 Task: Create a rule when the discription of a card ends with text .
Action: Mouse pressed left at (993, 268)
Screenshot: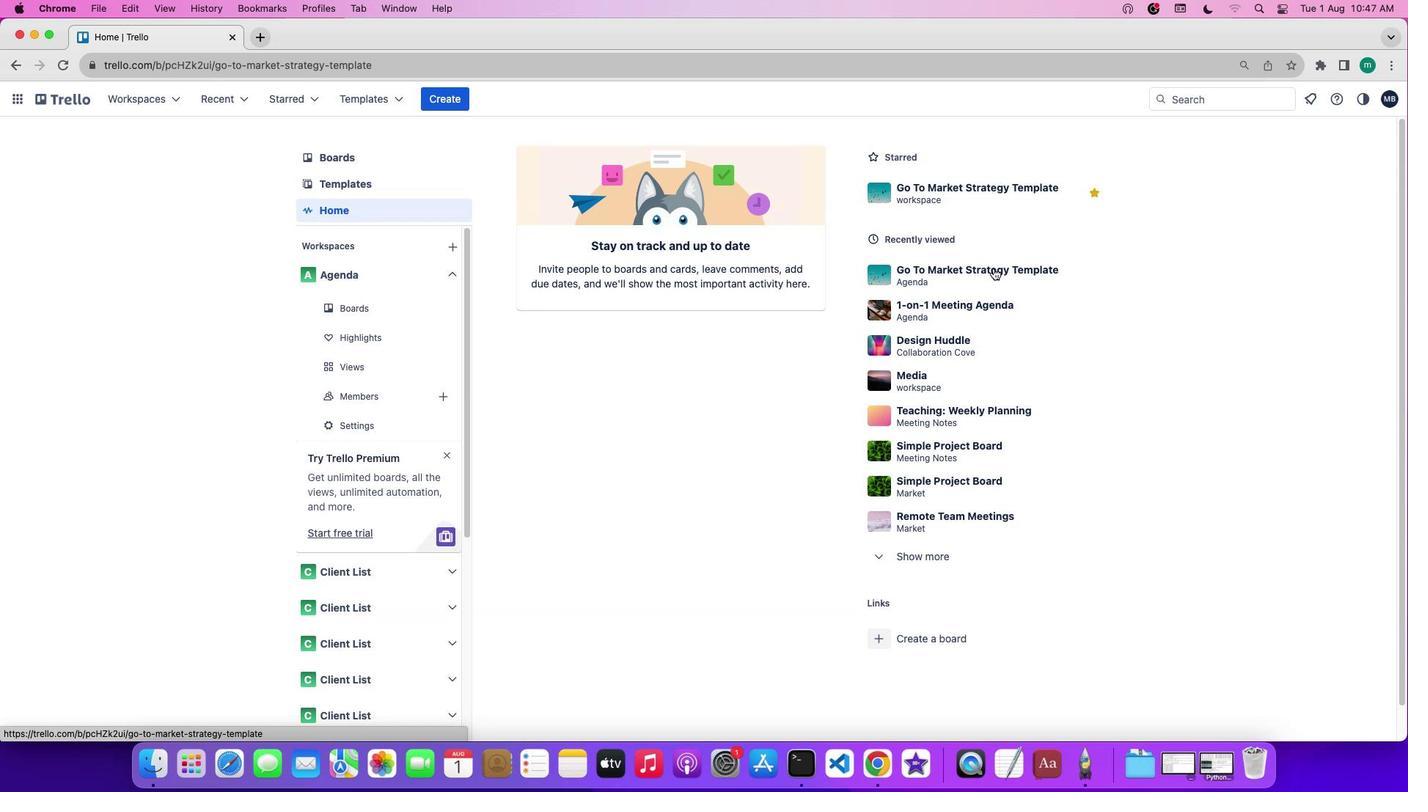 
Action: Mouse moved to (1282, 311)
Screenshot: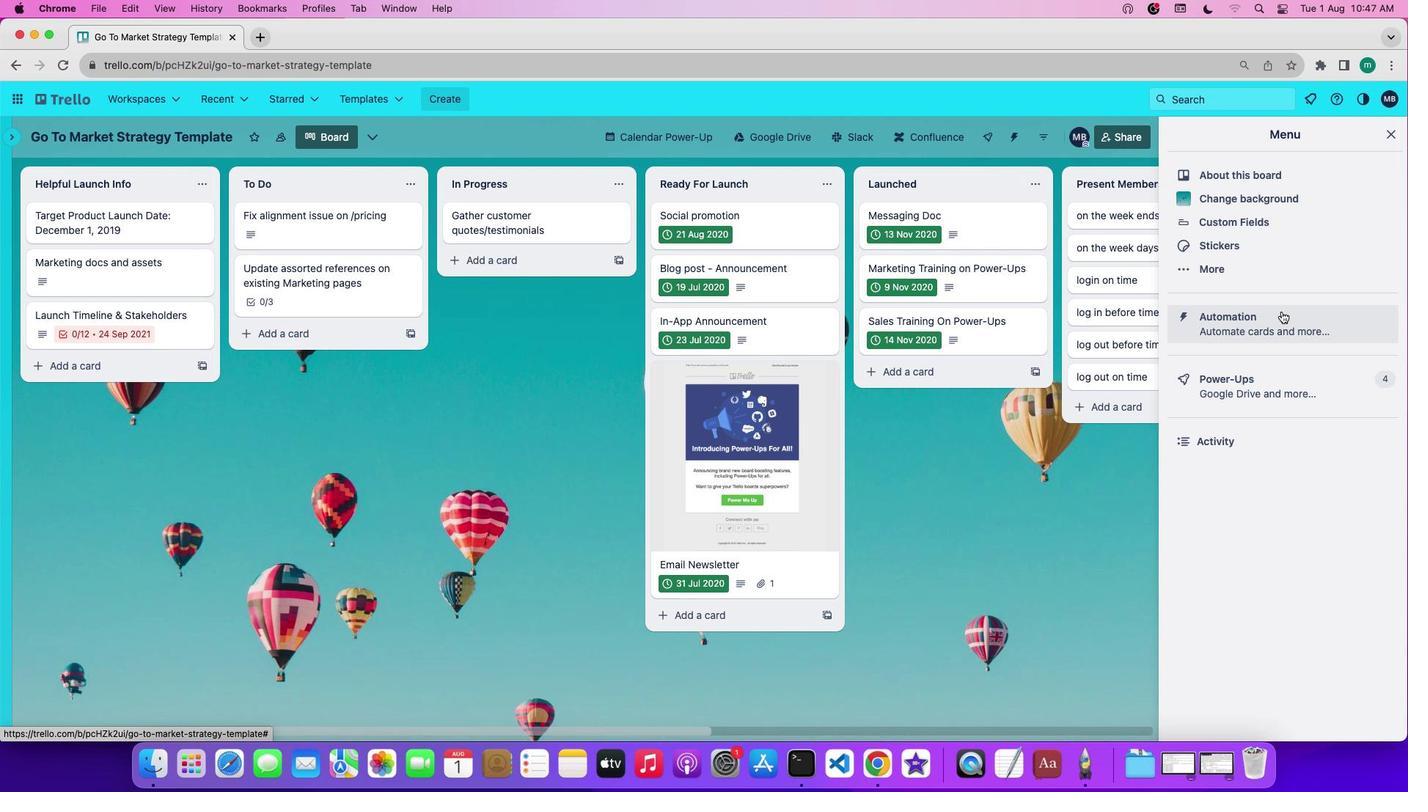 
Action: Mouse pressed left at (1282, 311)
Screenshot: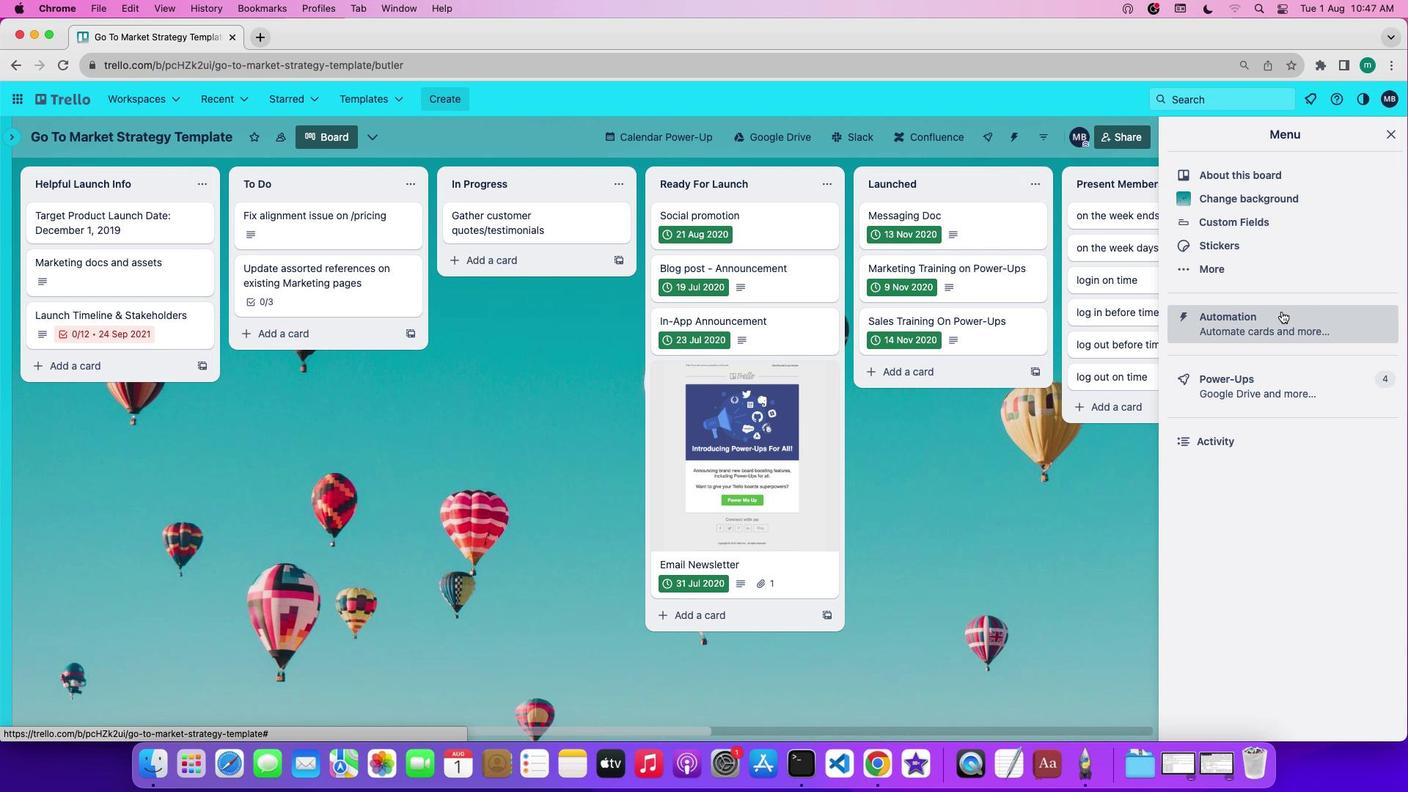 
Action: Mouse moved to (94, 261)
Screenshot: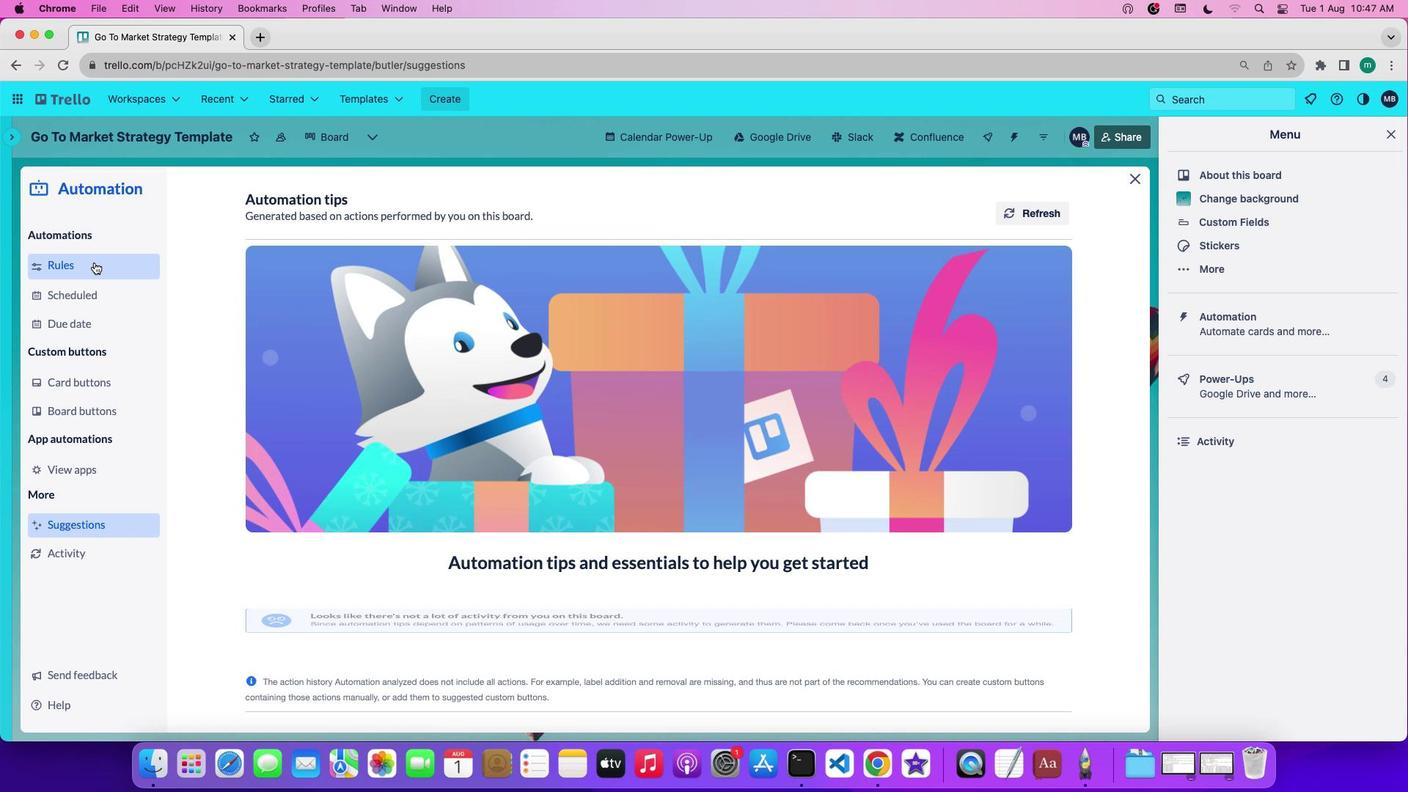 
Action: Mouse pressed left at (94, 261)
Screenshot: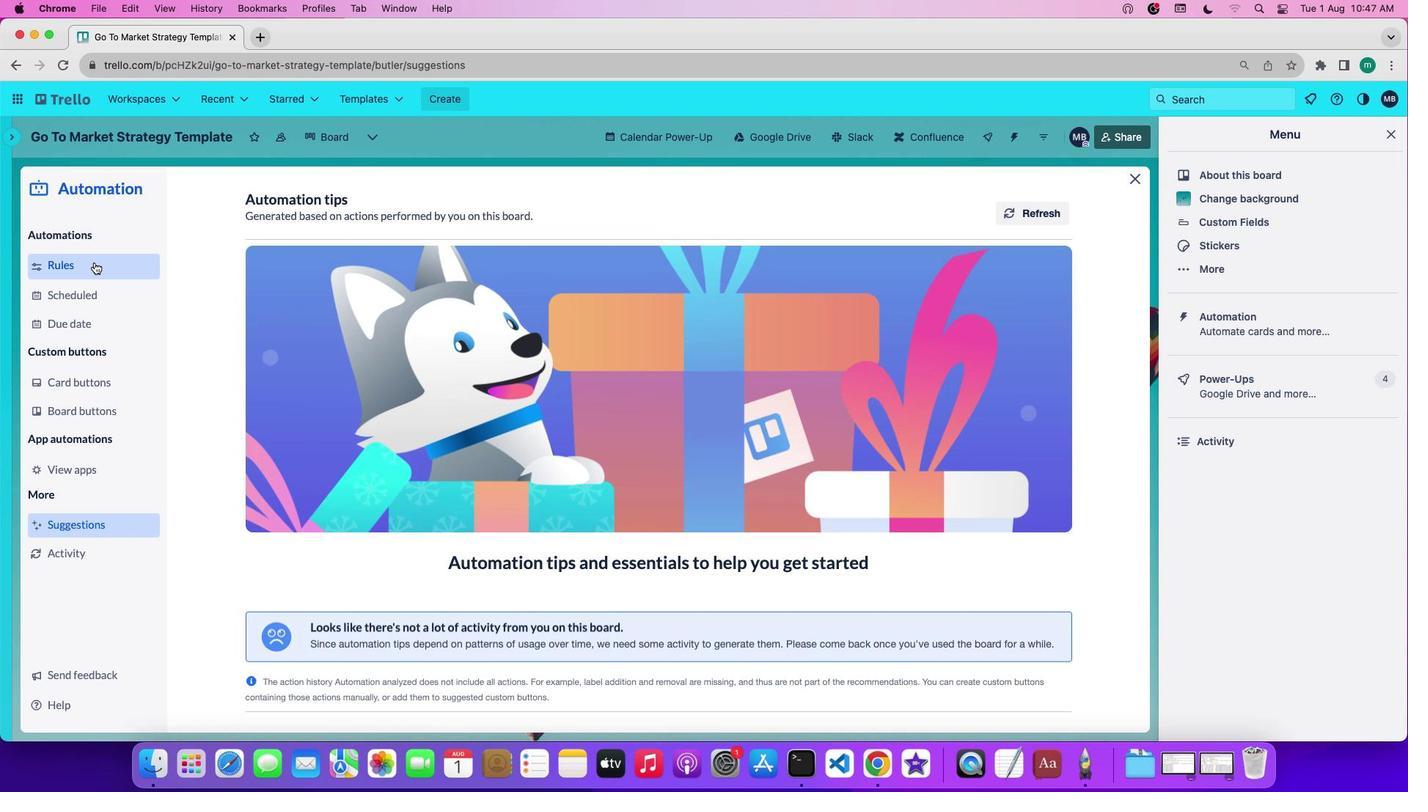 
Action: Mouse moved to (319, 537)
Screenshot: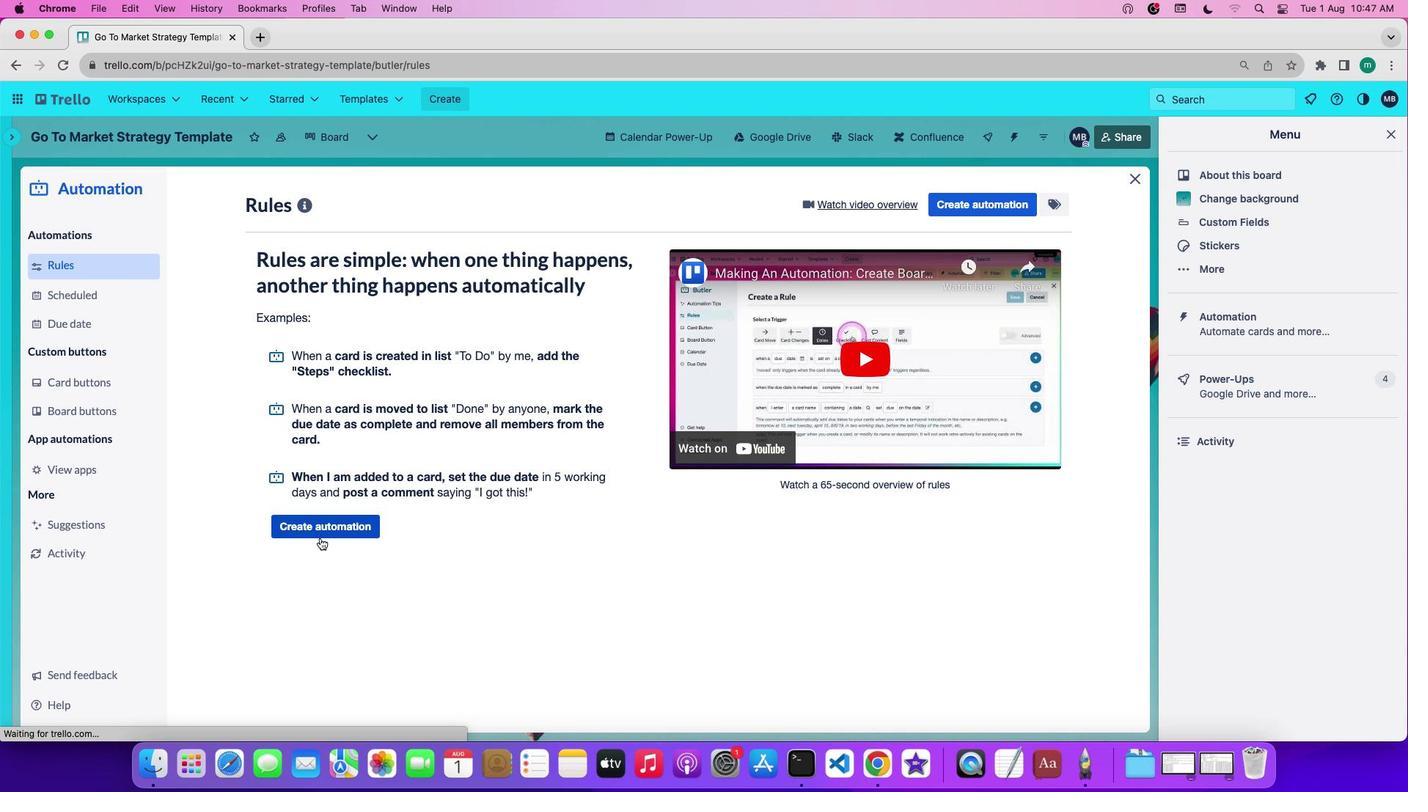 
Action: Mouse pressed left at (319, 537)
Screenshot: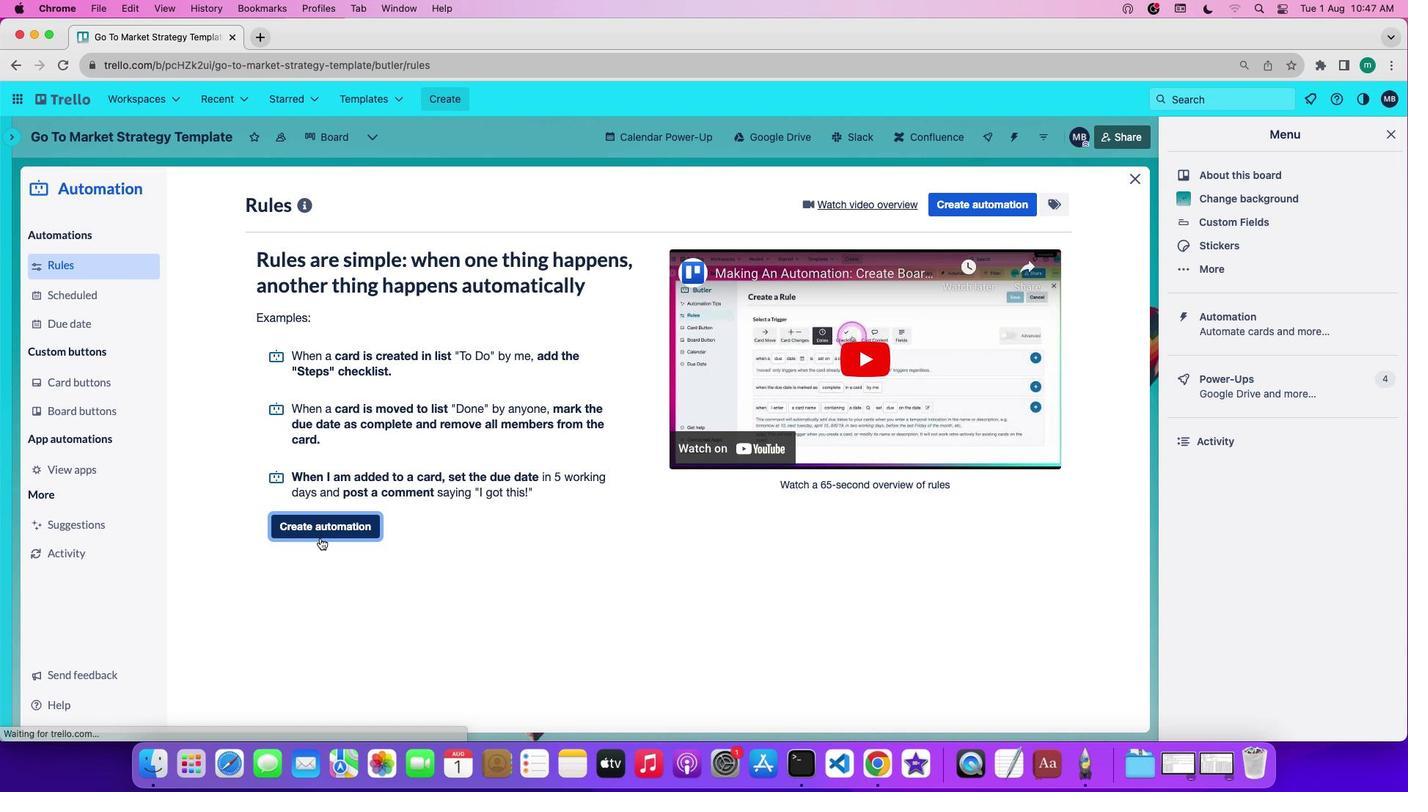 
Action: Mouse moved to (608, 344)
Screenshot: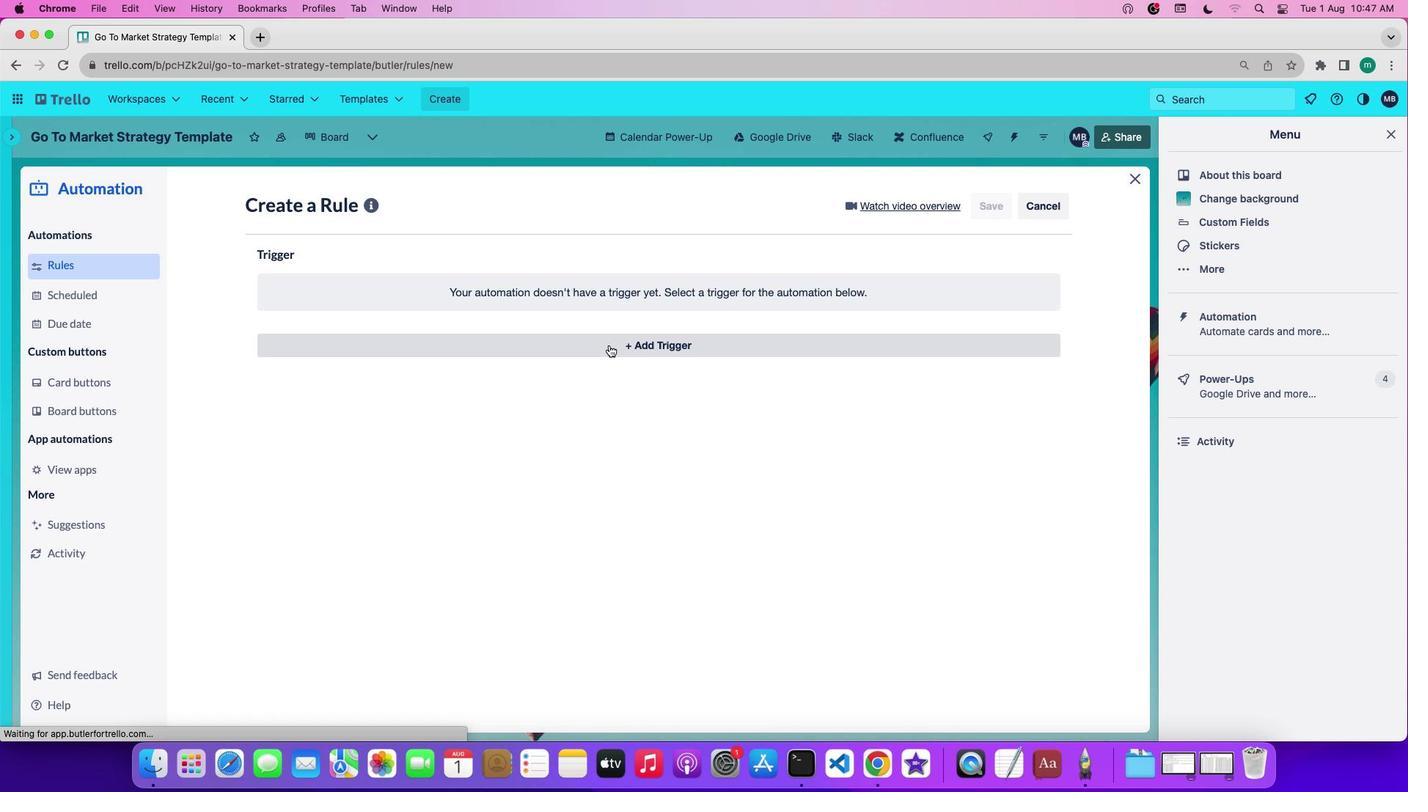 
Action: Mouse pressed left at (608, 344)
Screenshot: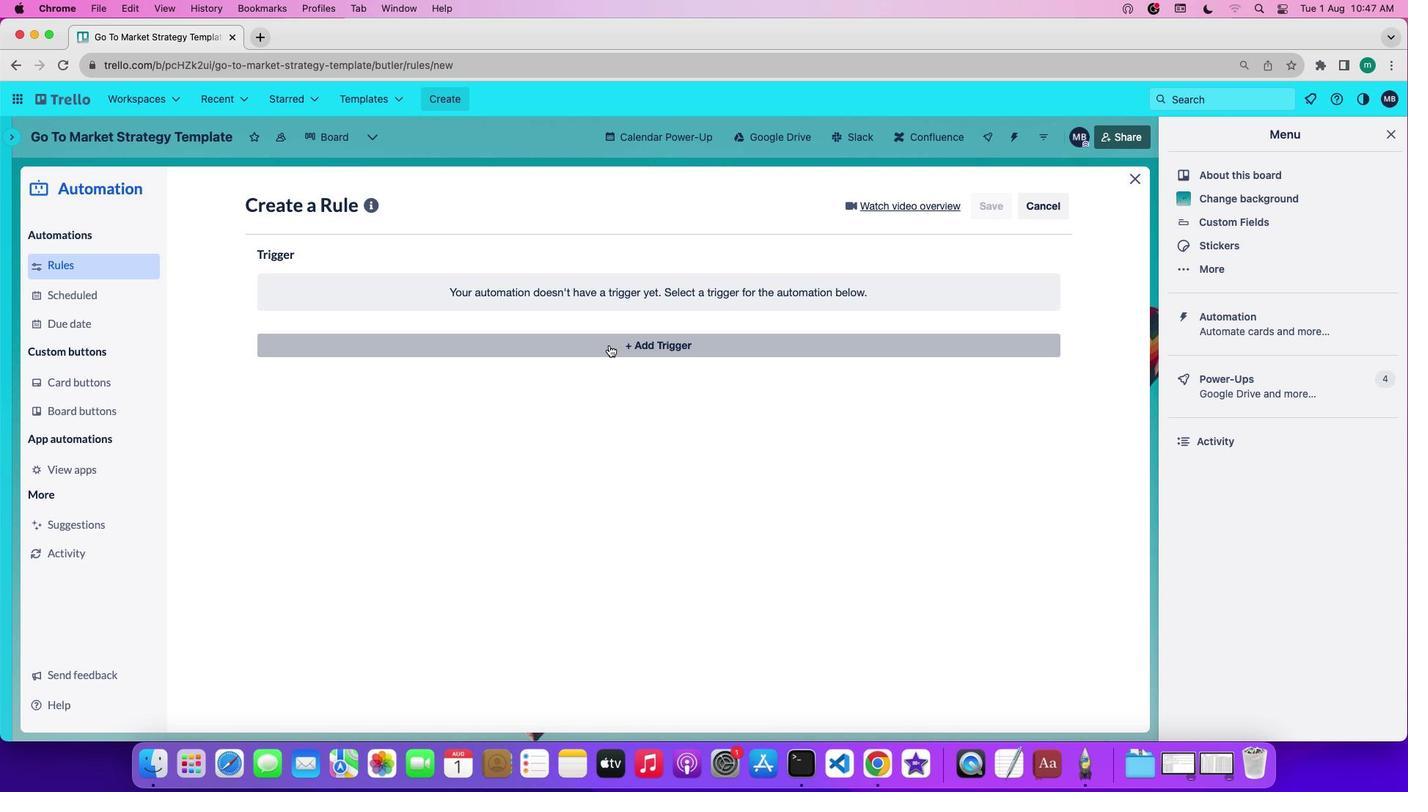 
Action: Mouse moved to (538, 405)
Screenshot: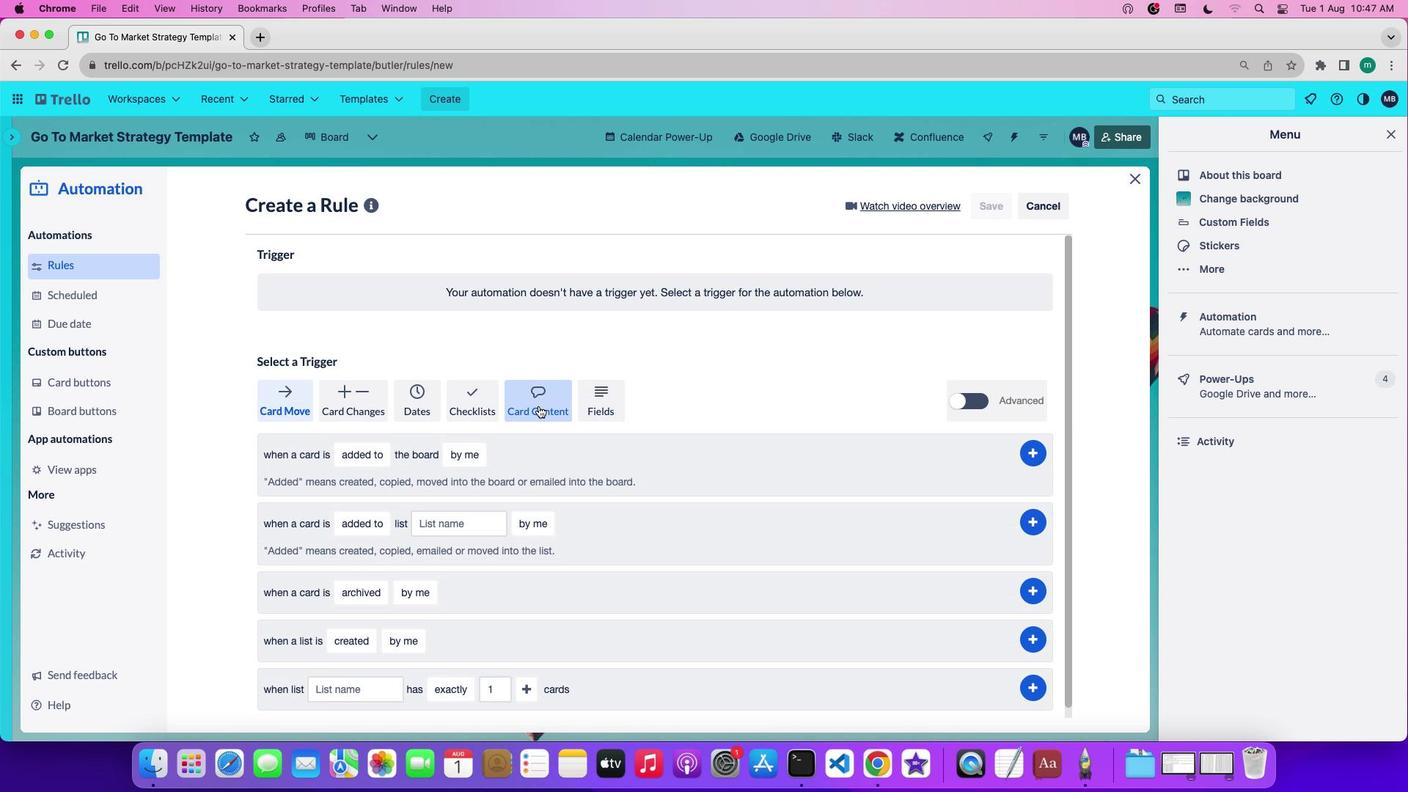 
Action: Mouse pressed left at (538, 405)
Screenshot: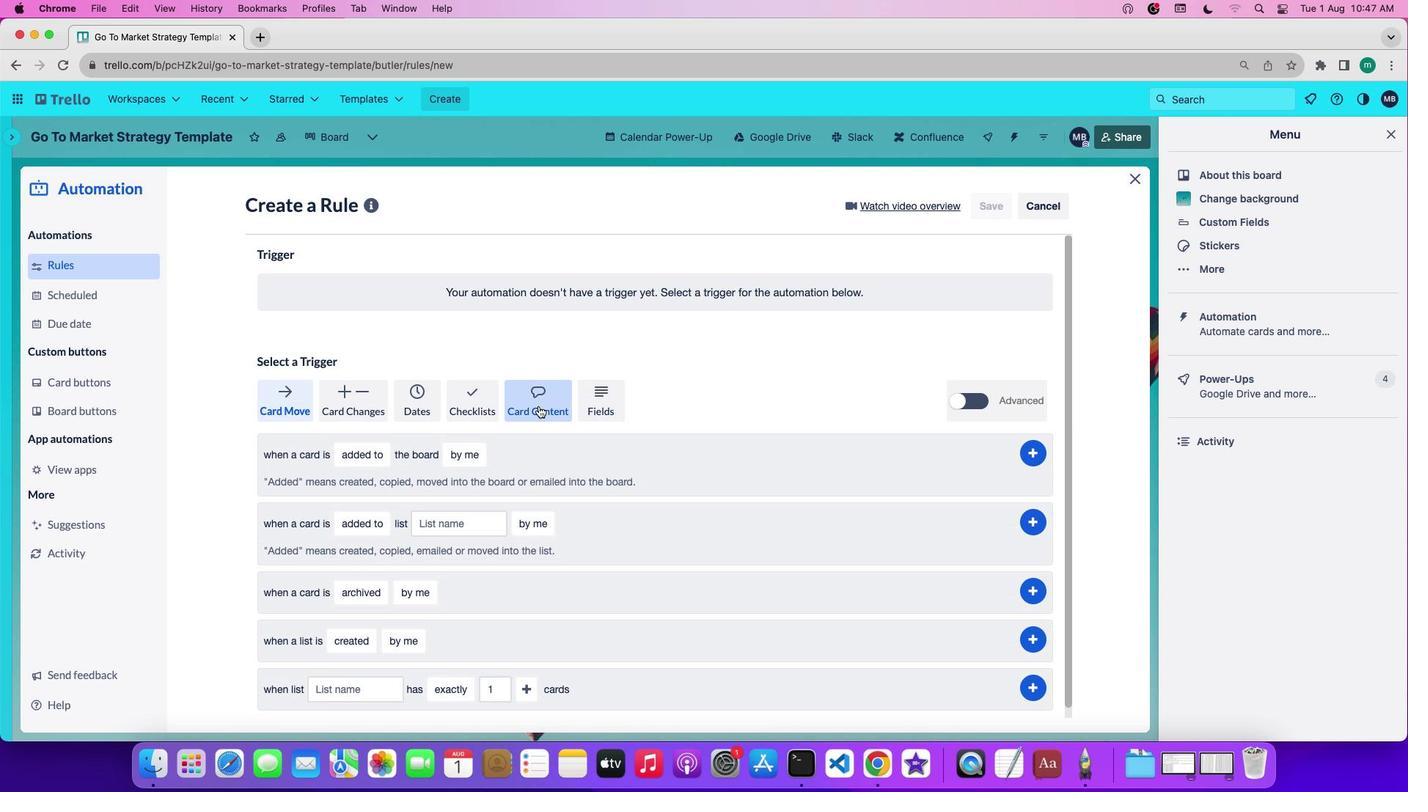 
Action: Mouse moved to (335, 464)
Screenshot: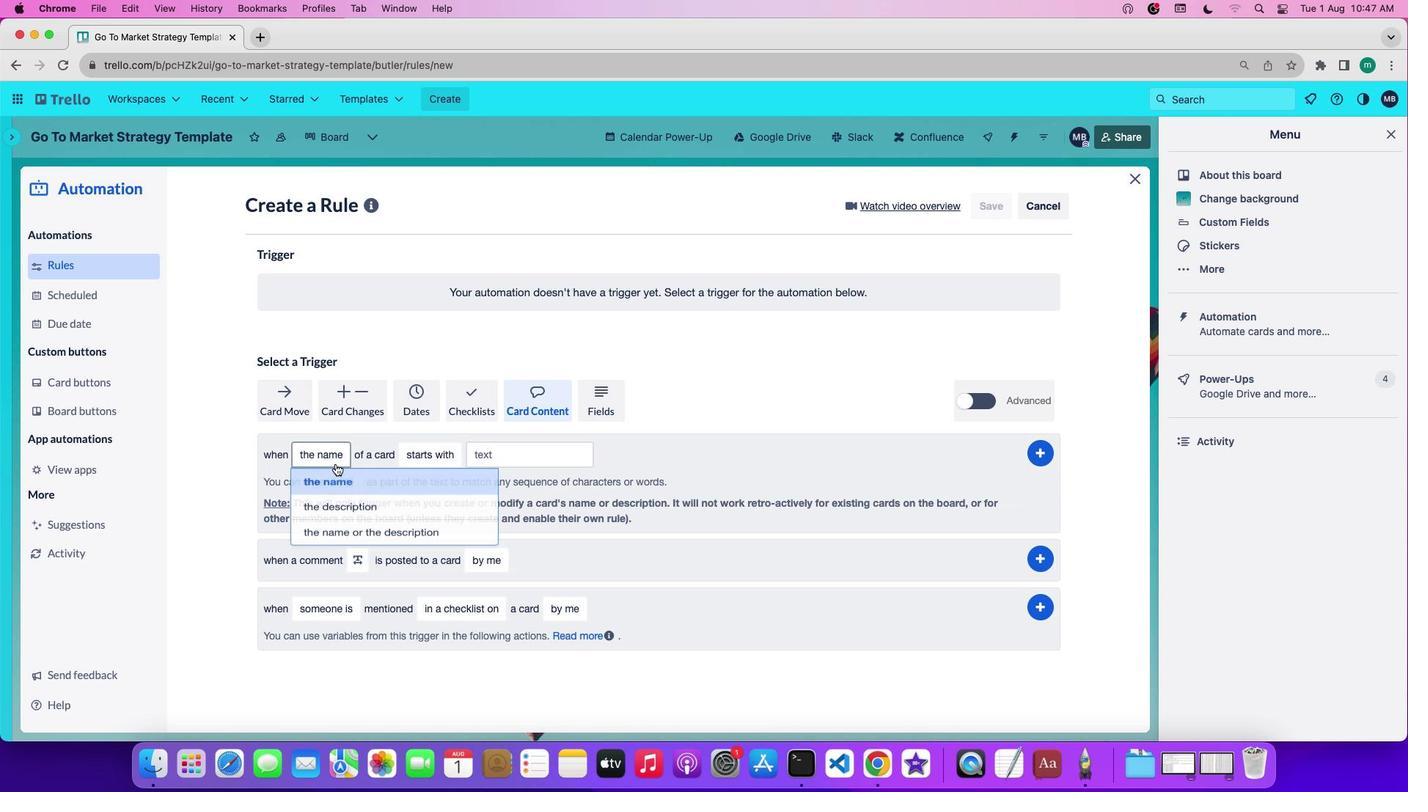 
Action: Mouse pressed left at (335, 464)
Screenshot: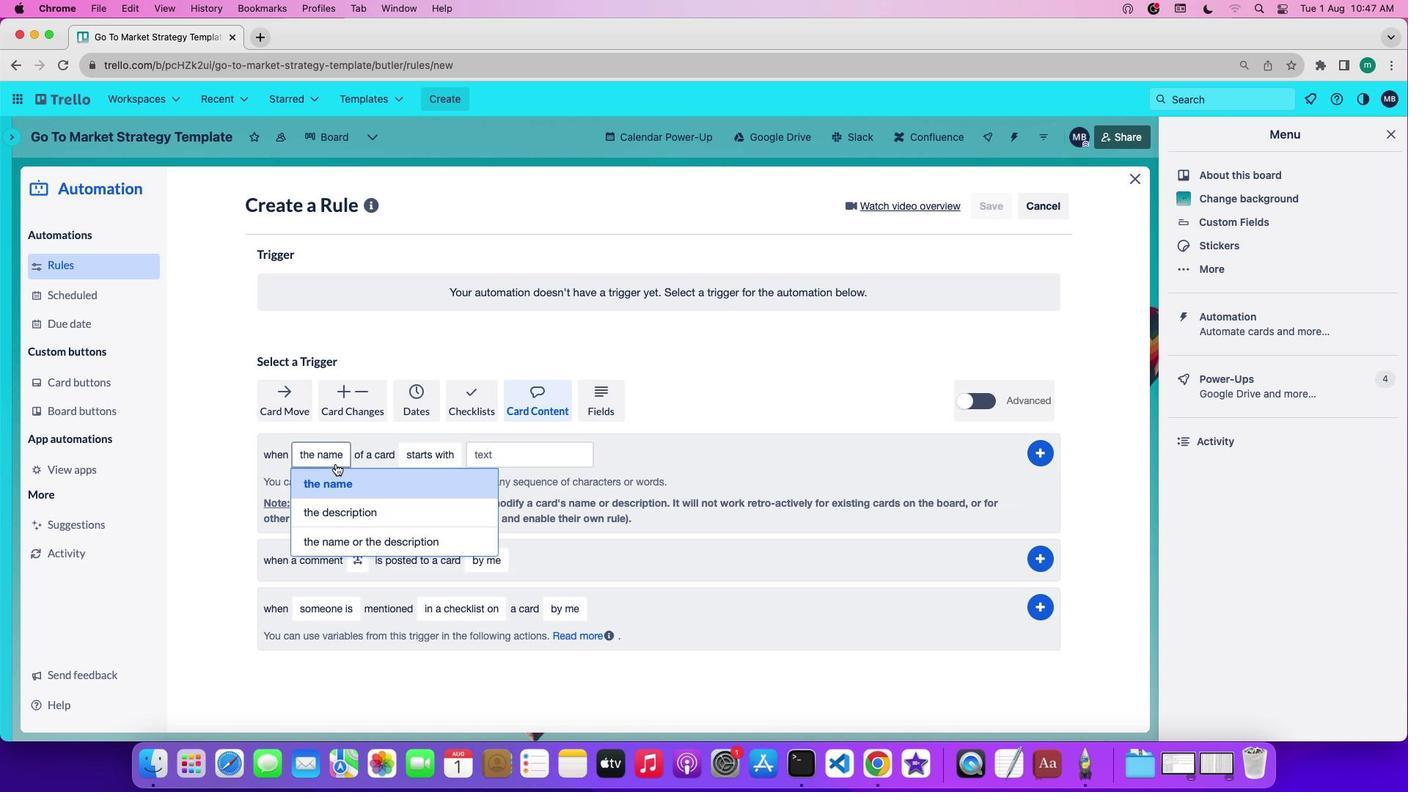 
Action: Mouse moved to (341, 509)
Screenshot: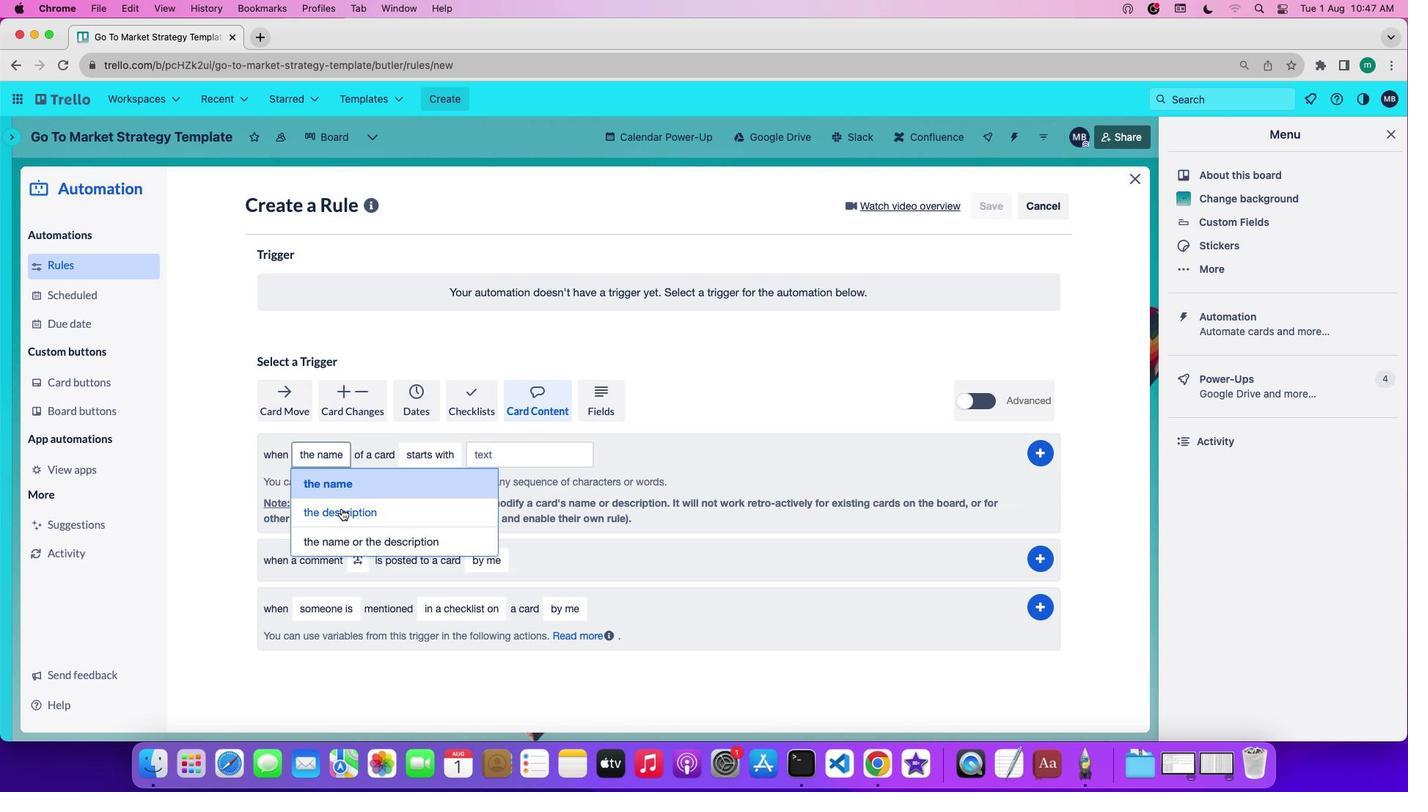
Action: Mouse pressed left at (341, 509)
Screenshot: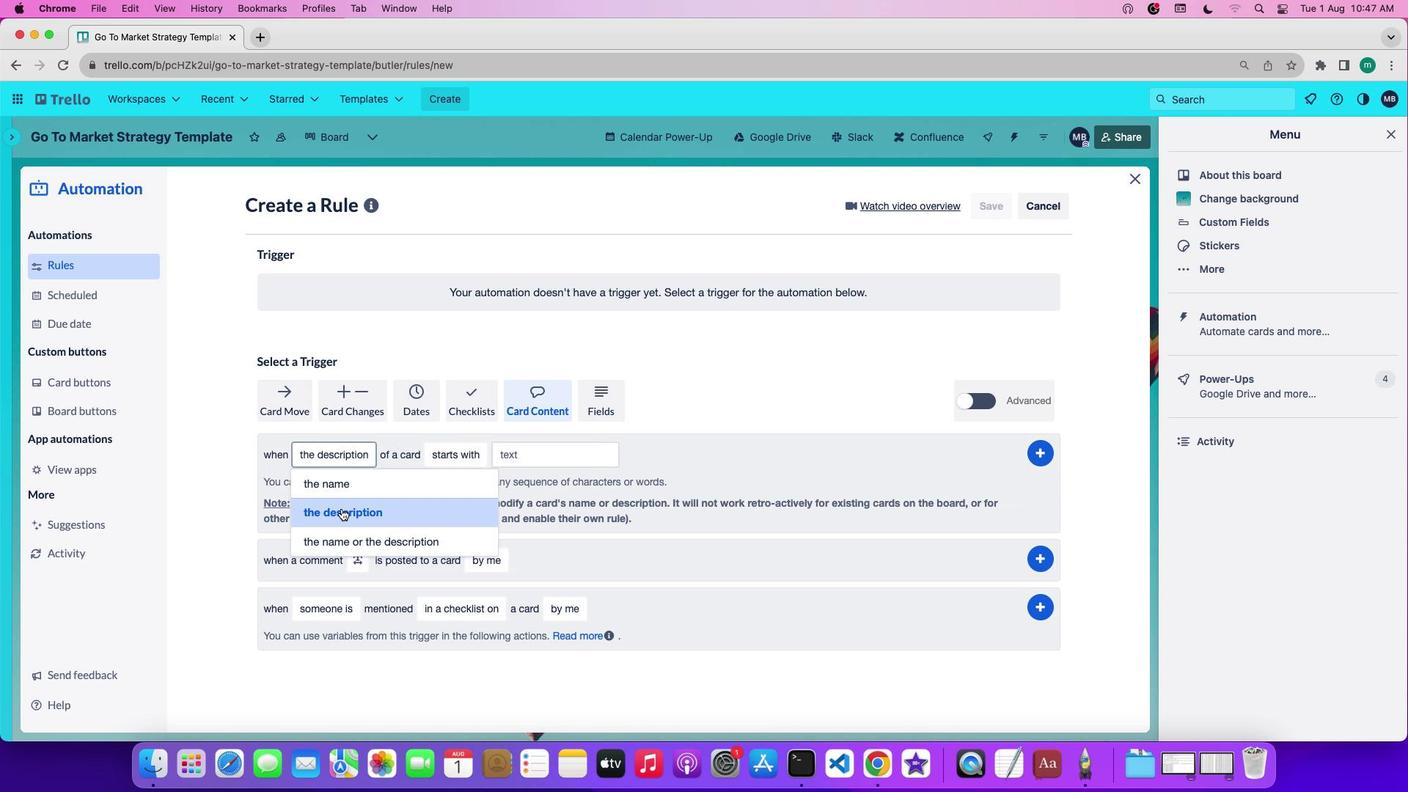 
Action: Mouse moved to (451, 454)
Screenshot: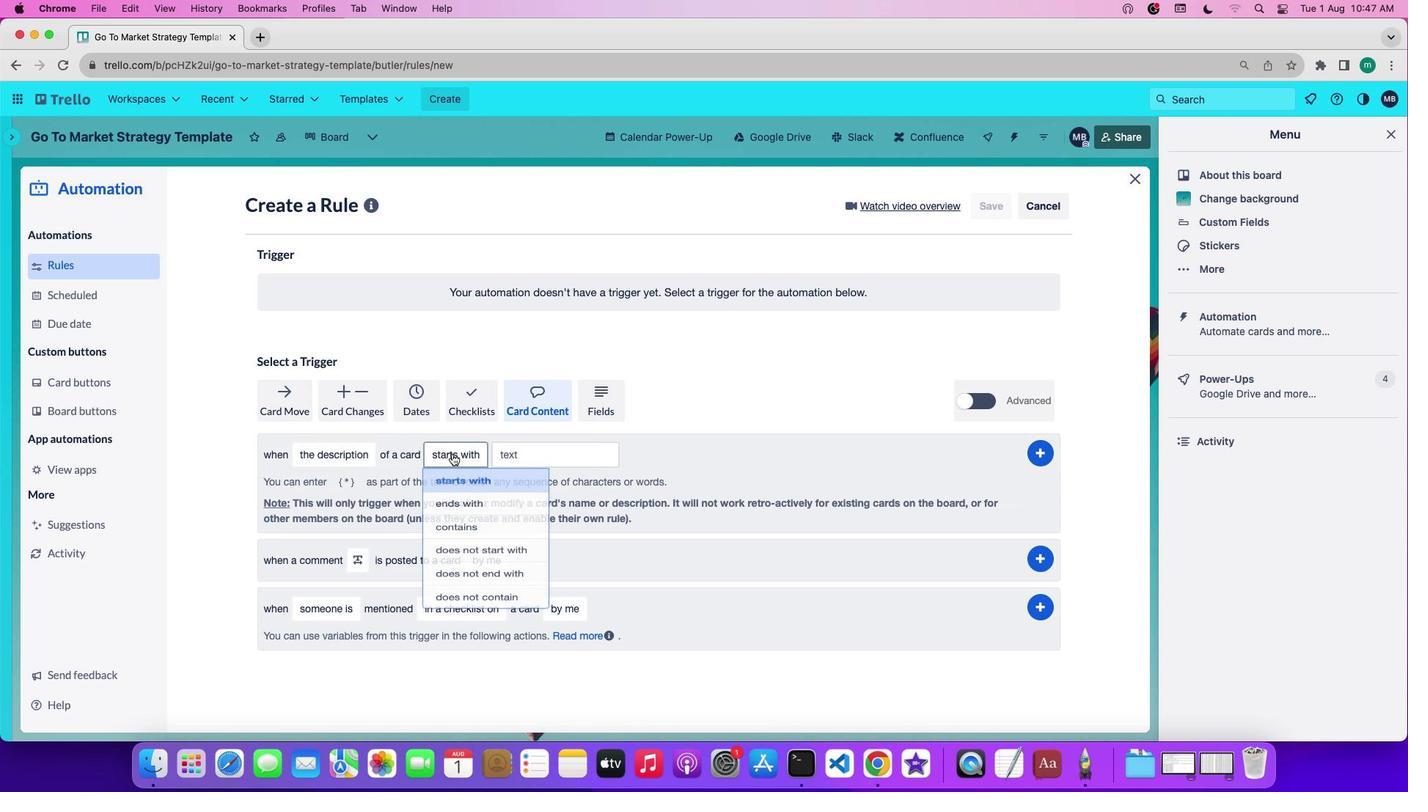 
Action: Mouse pressed left at (451, 454)
Screenshot: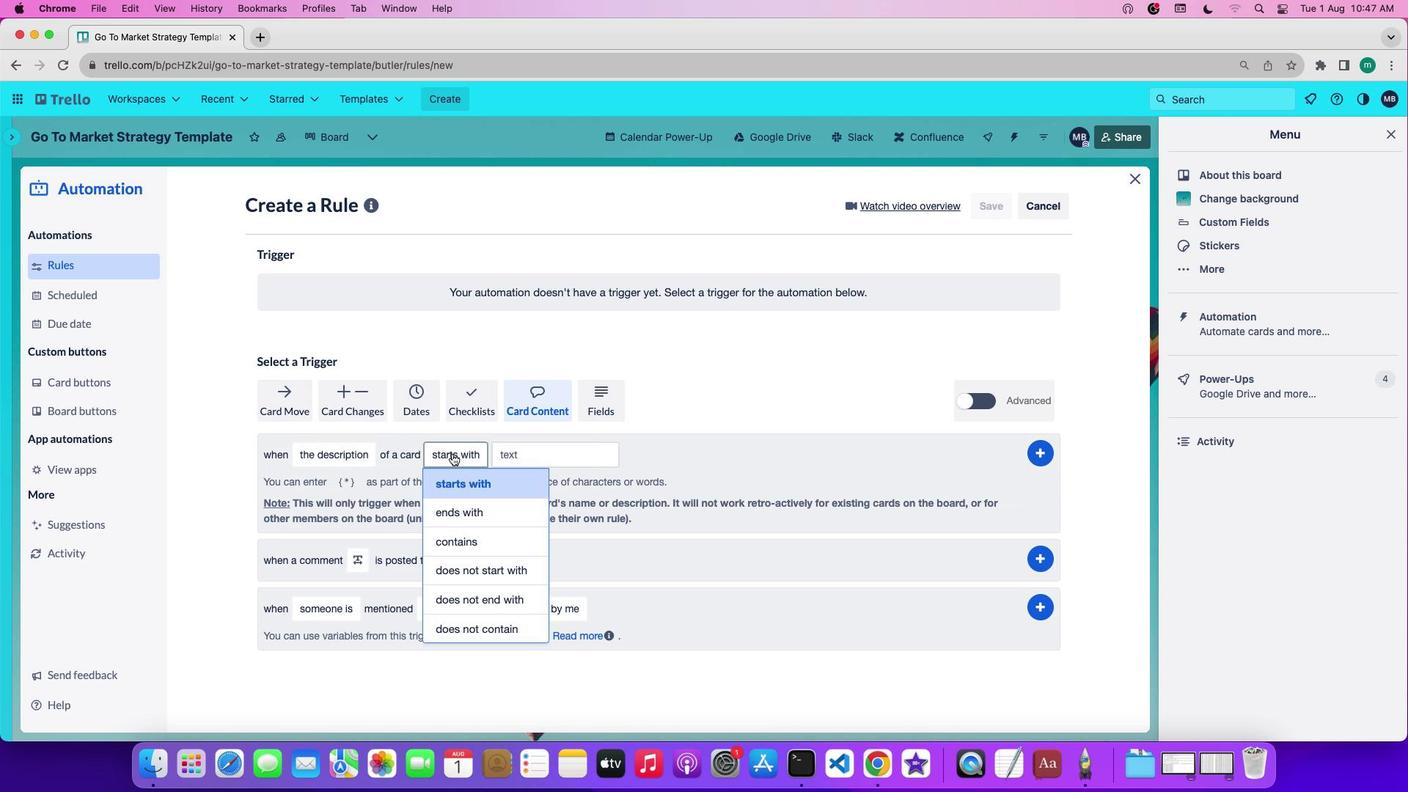 
Action: Mouse moved to (459, 512)
Screenshot: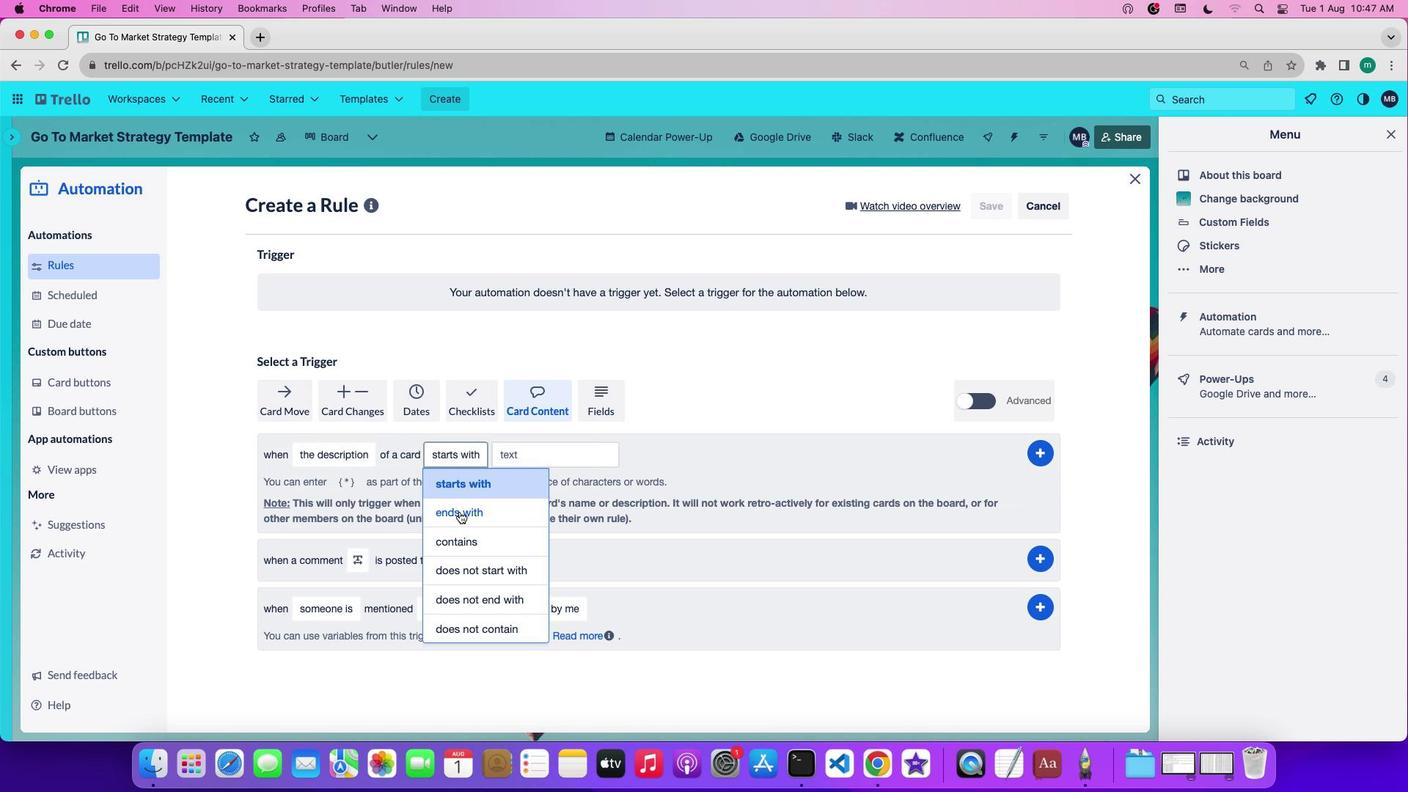 
Action: Mouse pressed left at (459, 512)
Screenshot: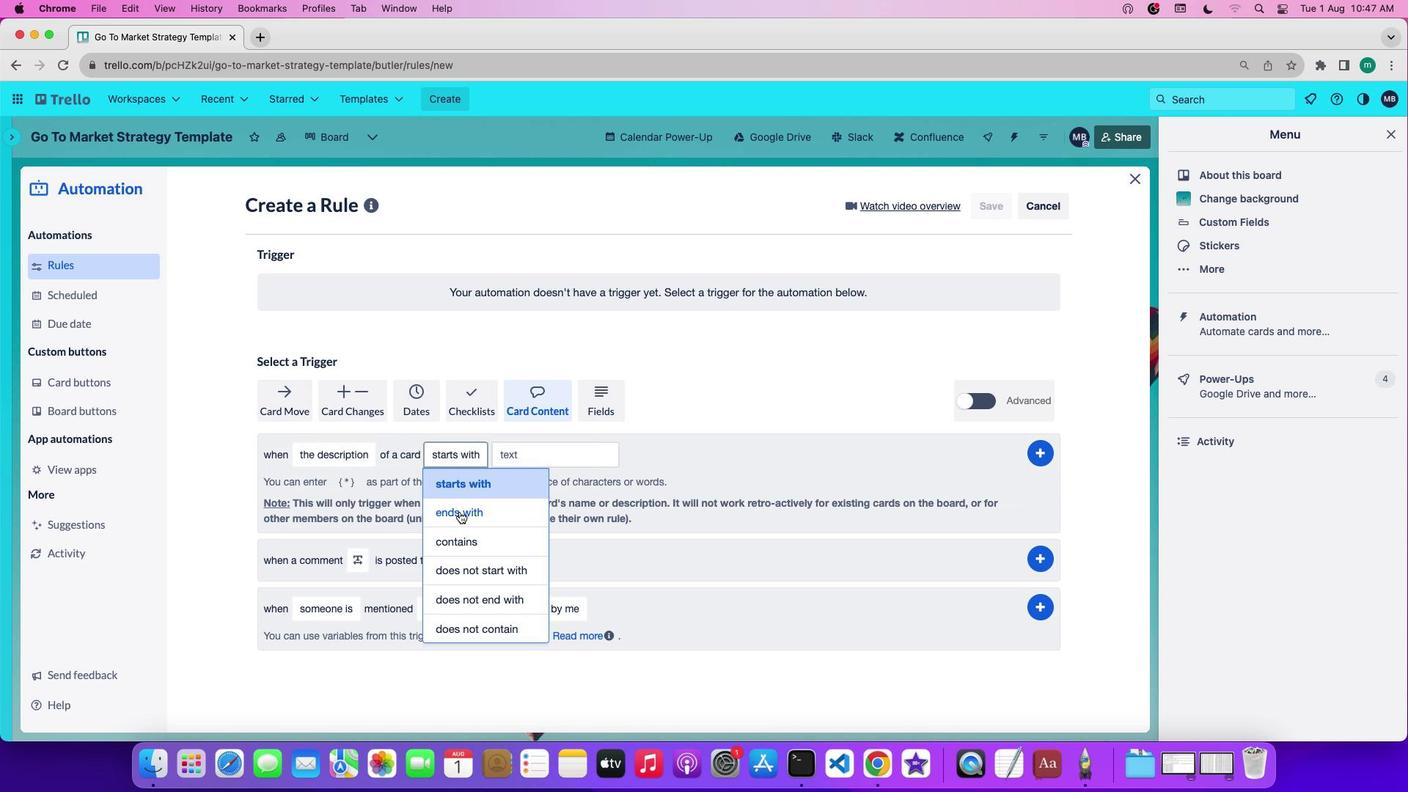 
Action: Mouse moved to (536, 460)
Screenshot: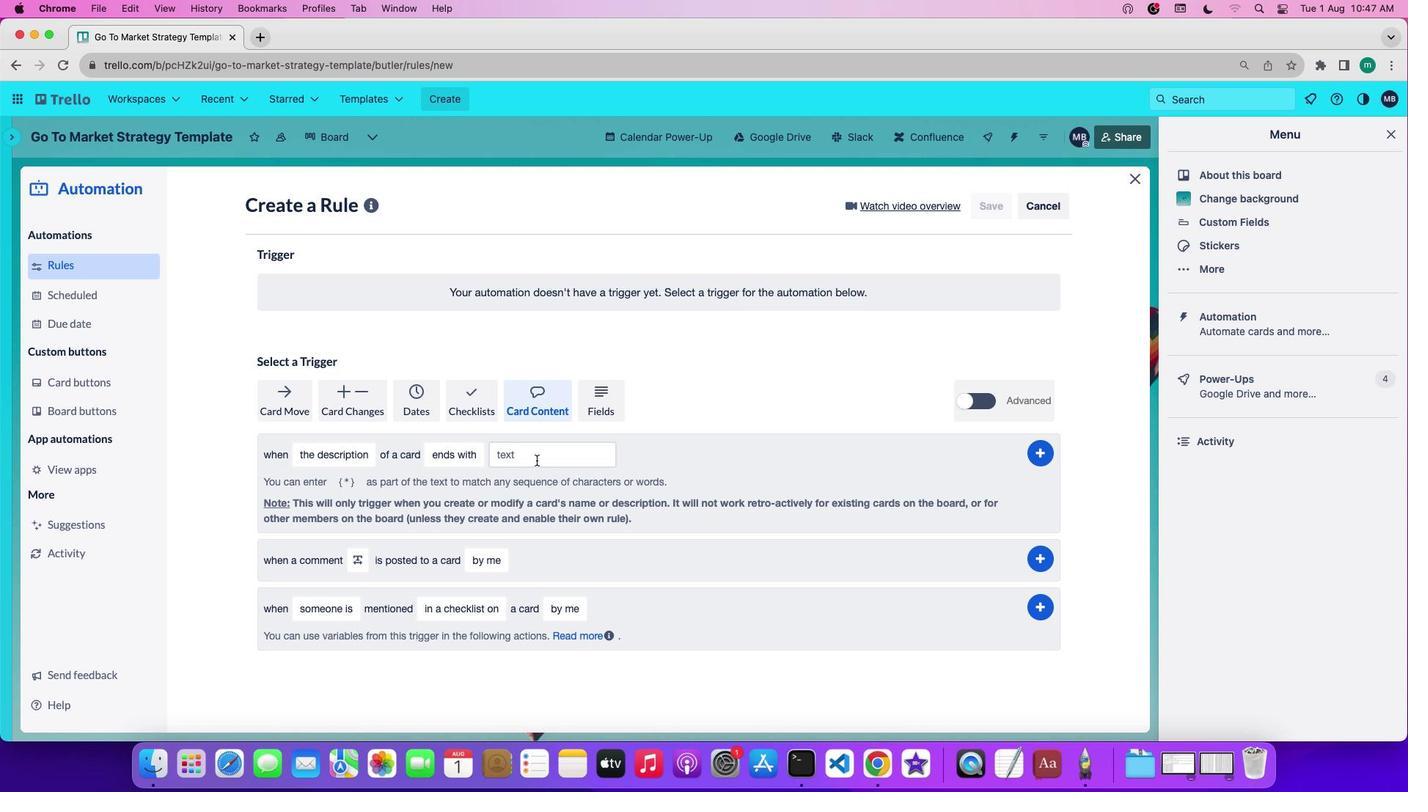 
Action: Mouse pressed left at (536, 460)
Screenshot: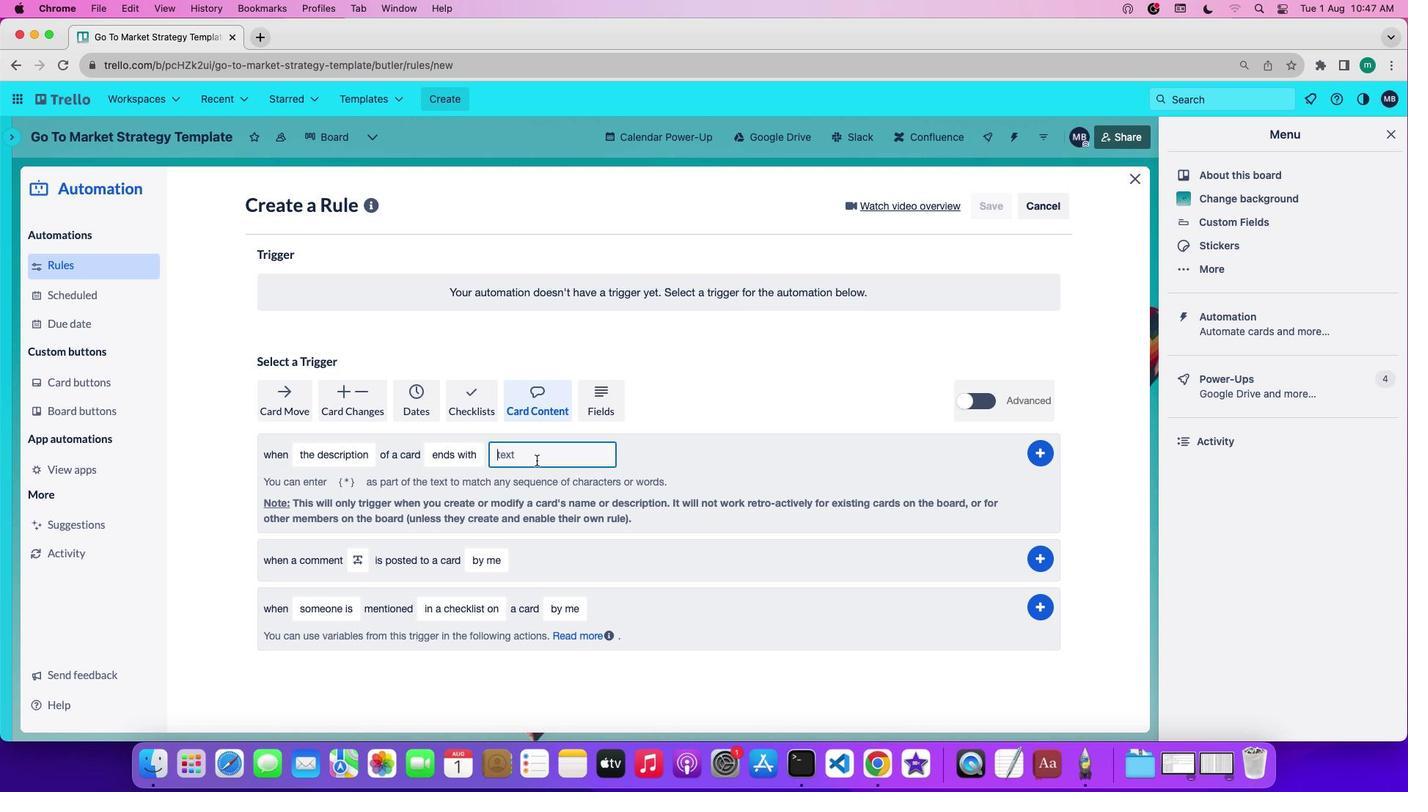 
Action: Key pressed 't''e''x''t'
Screenshot: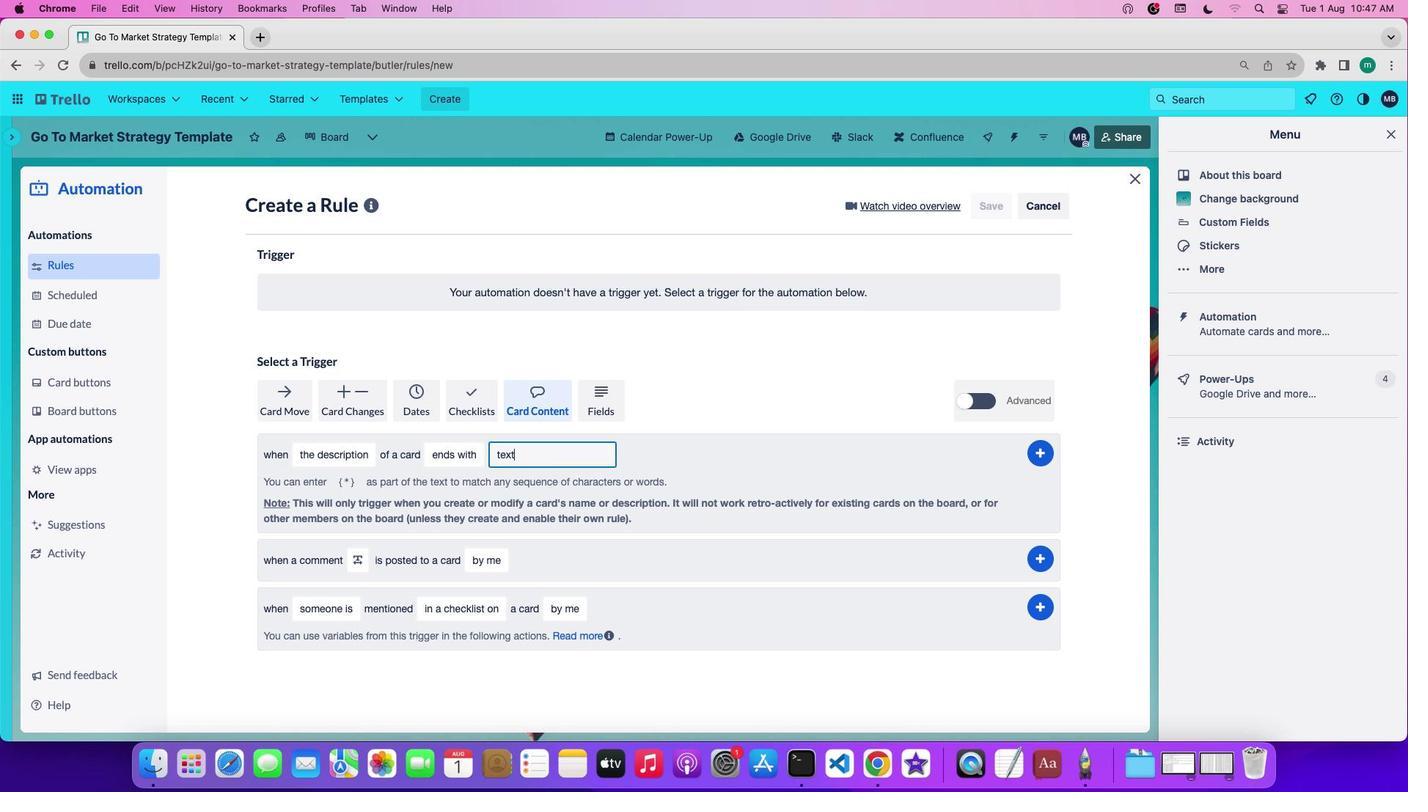 
Action: Mouse moved to (1041, 454)
Screenshot: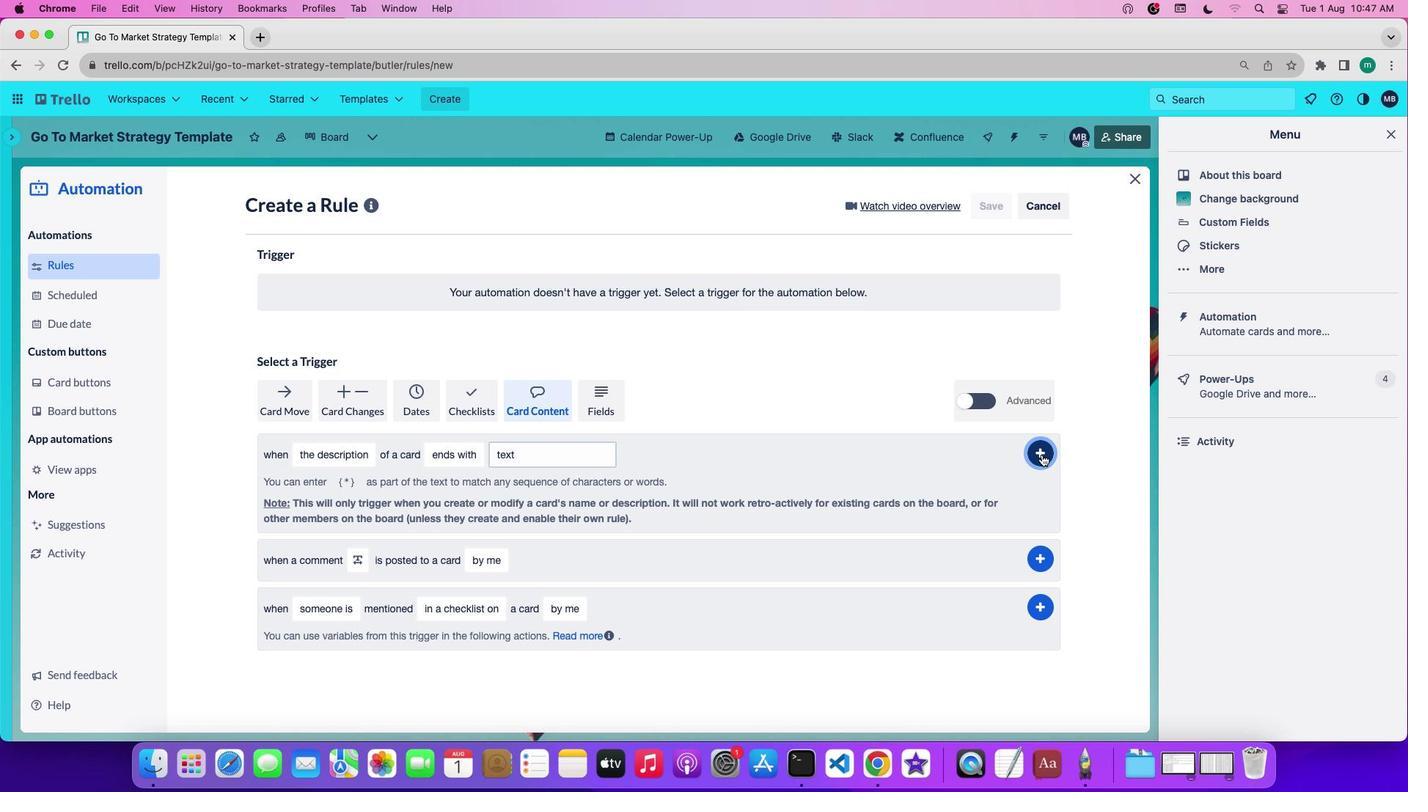 
Action: Mouse pressed left at (1041, 454)
Screenshot: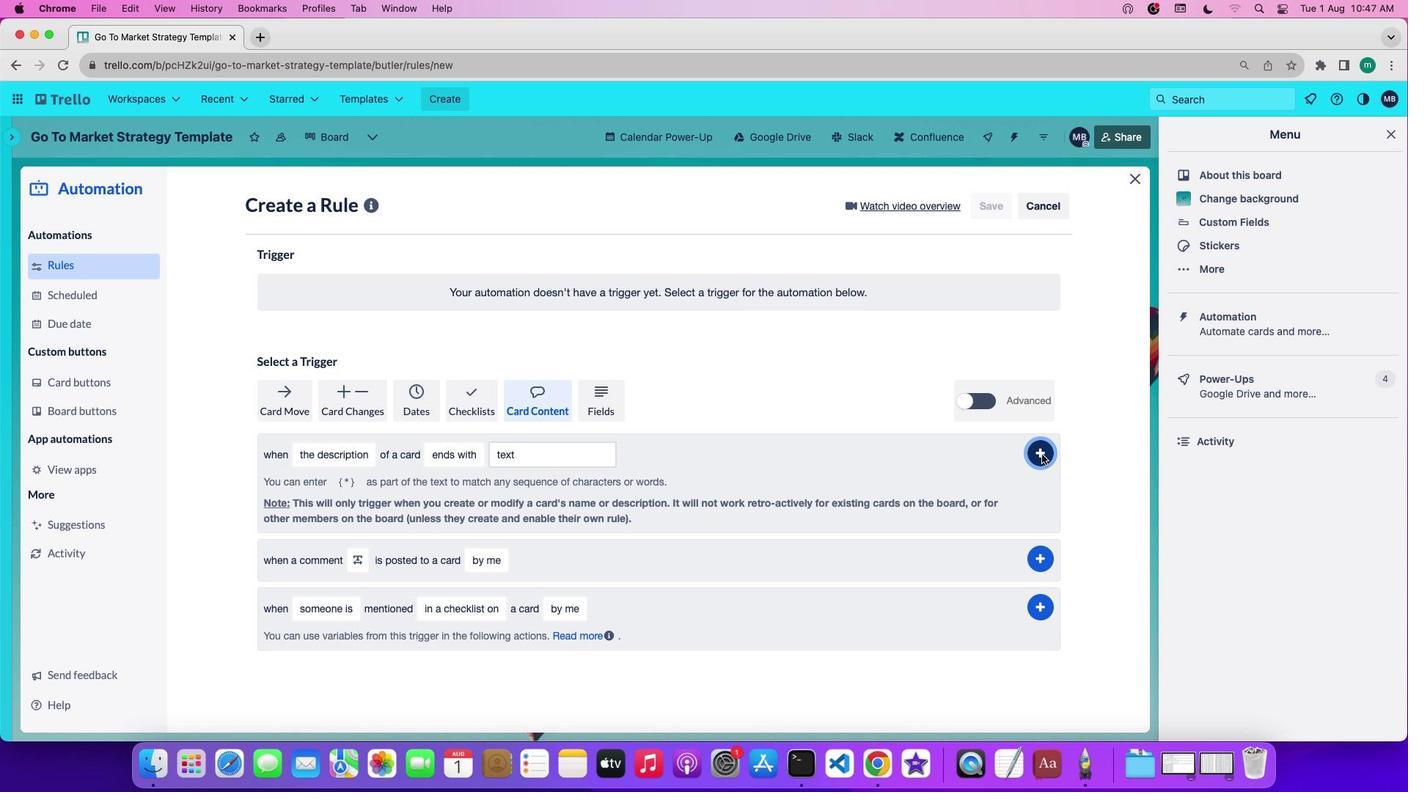 
